 Task: Add filter "Normal" in priority.
Action: Mouse pressed left at (849, 263)
Screenshot: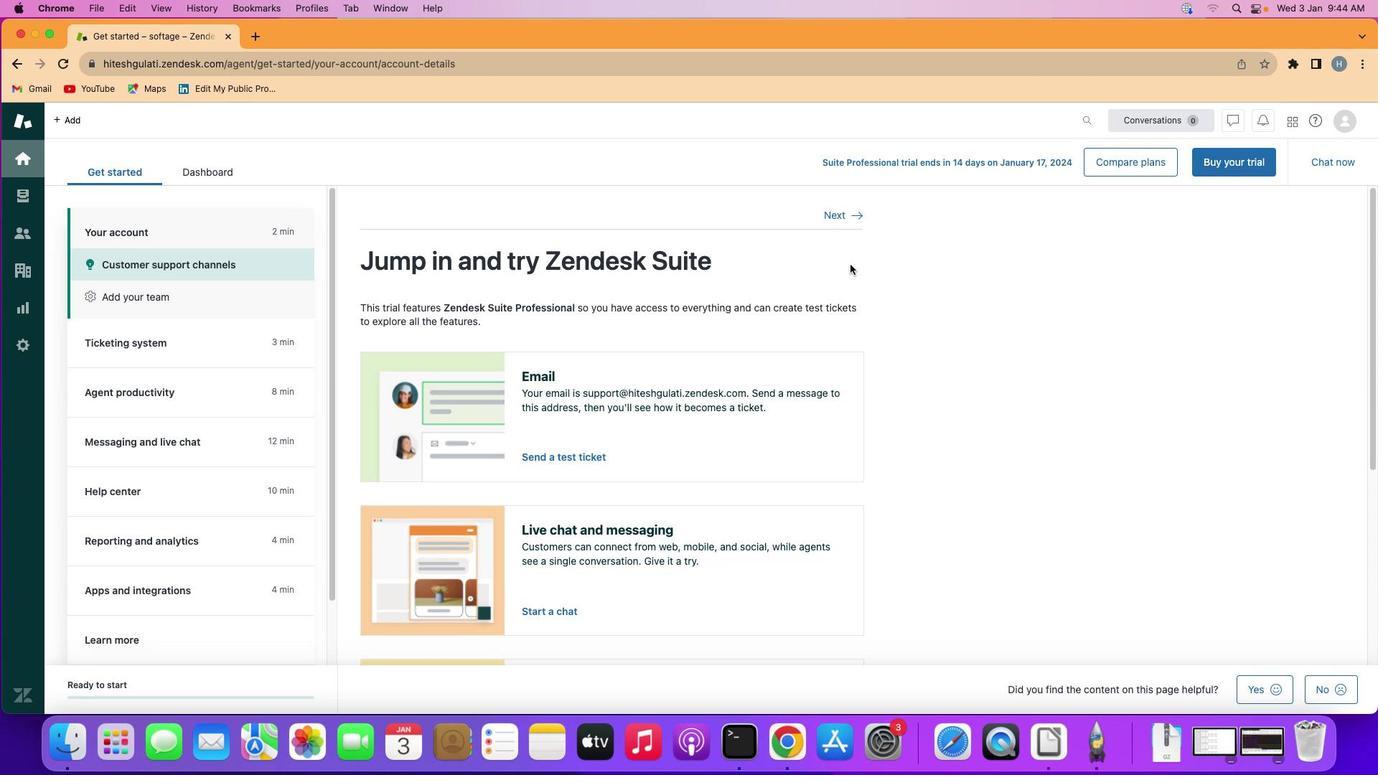 
Action: Mouse moved to (21, 193)
Screenshot: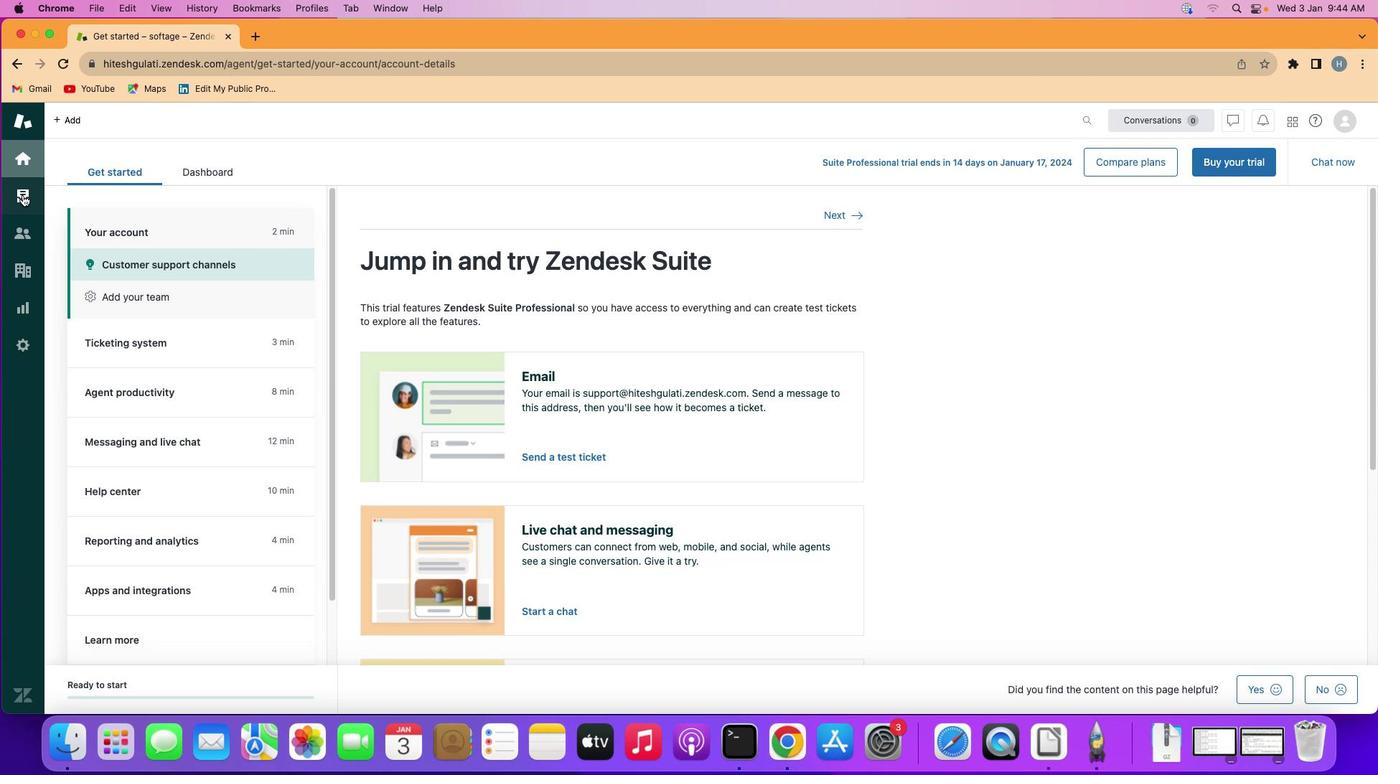 
Action: Mouse pressed left at (21, 193)
Screenshot: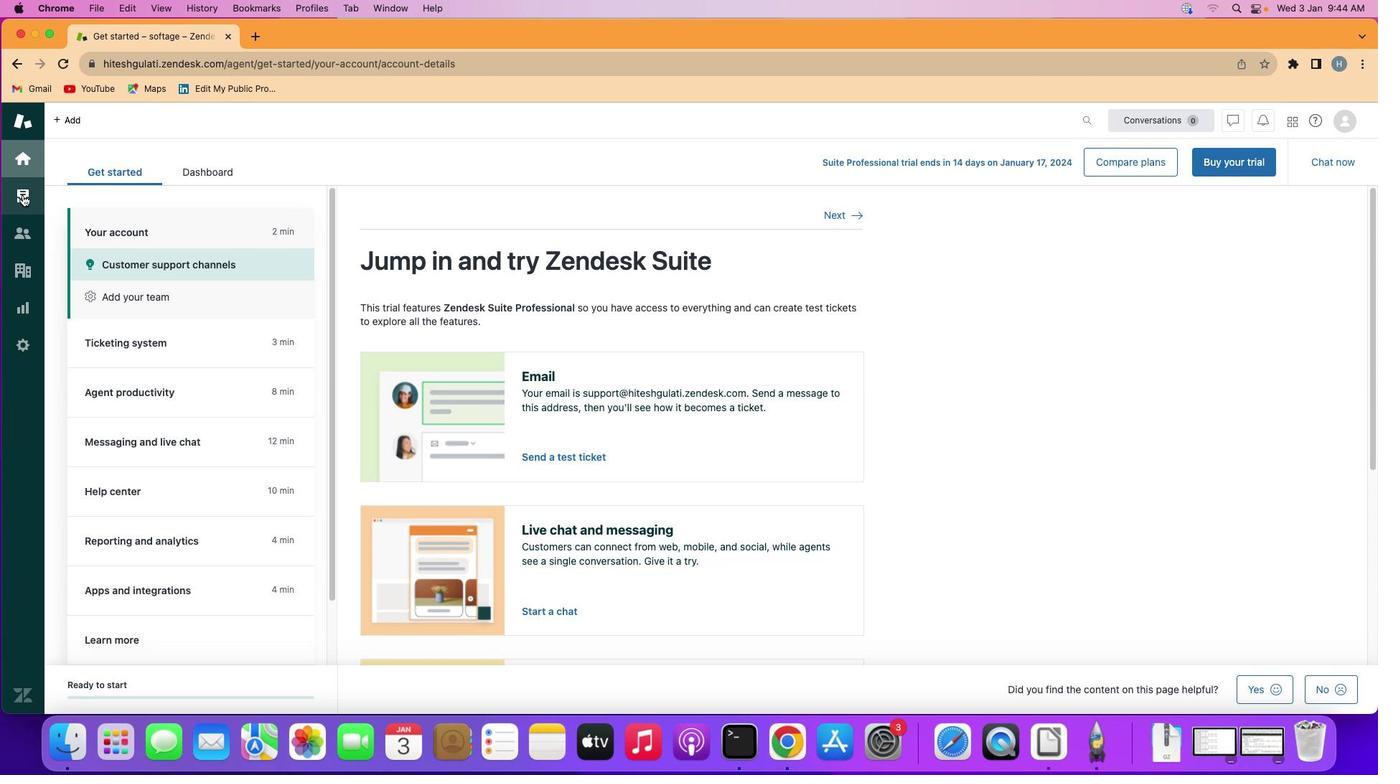 
Action: Mouse moved to (122, 299)
Screenshot: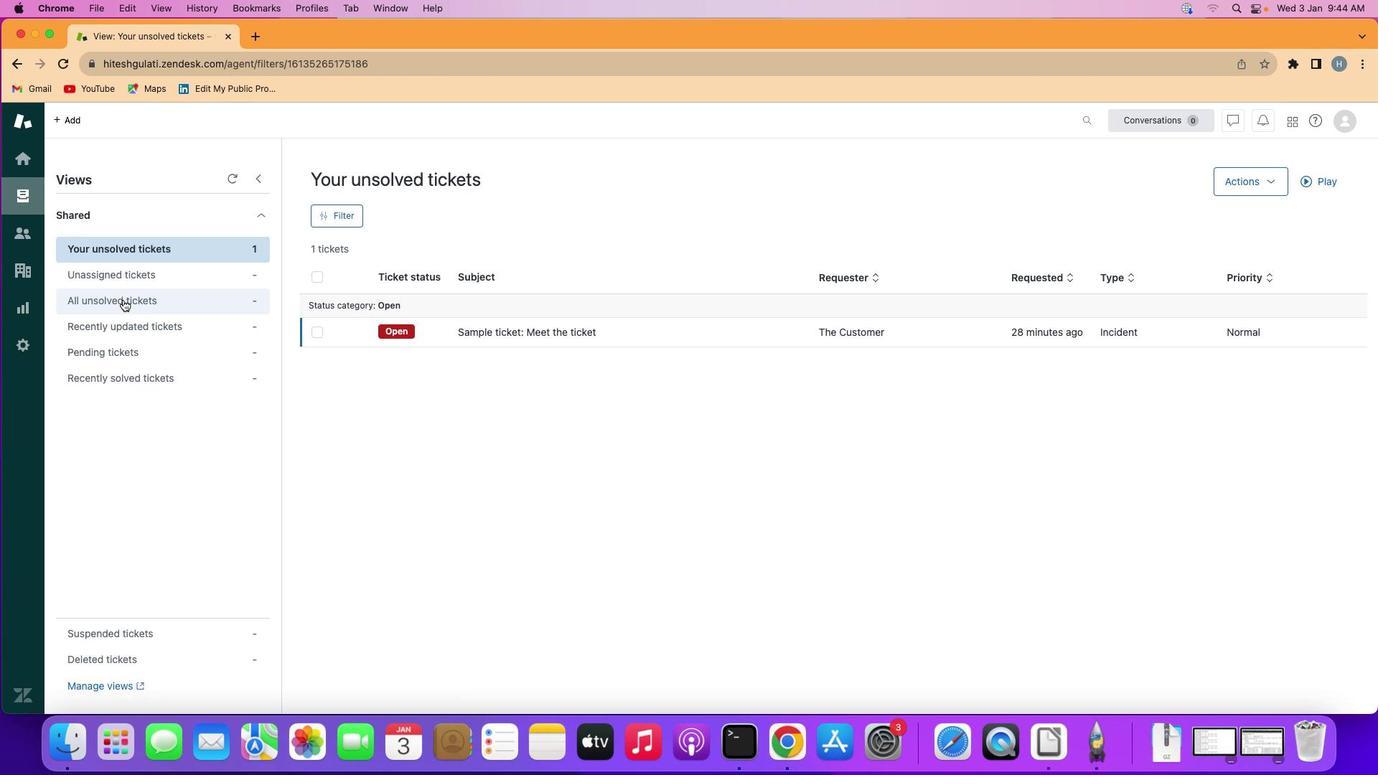 
Action: Mouse pressed left at (122, 299)
Screenshot: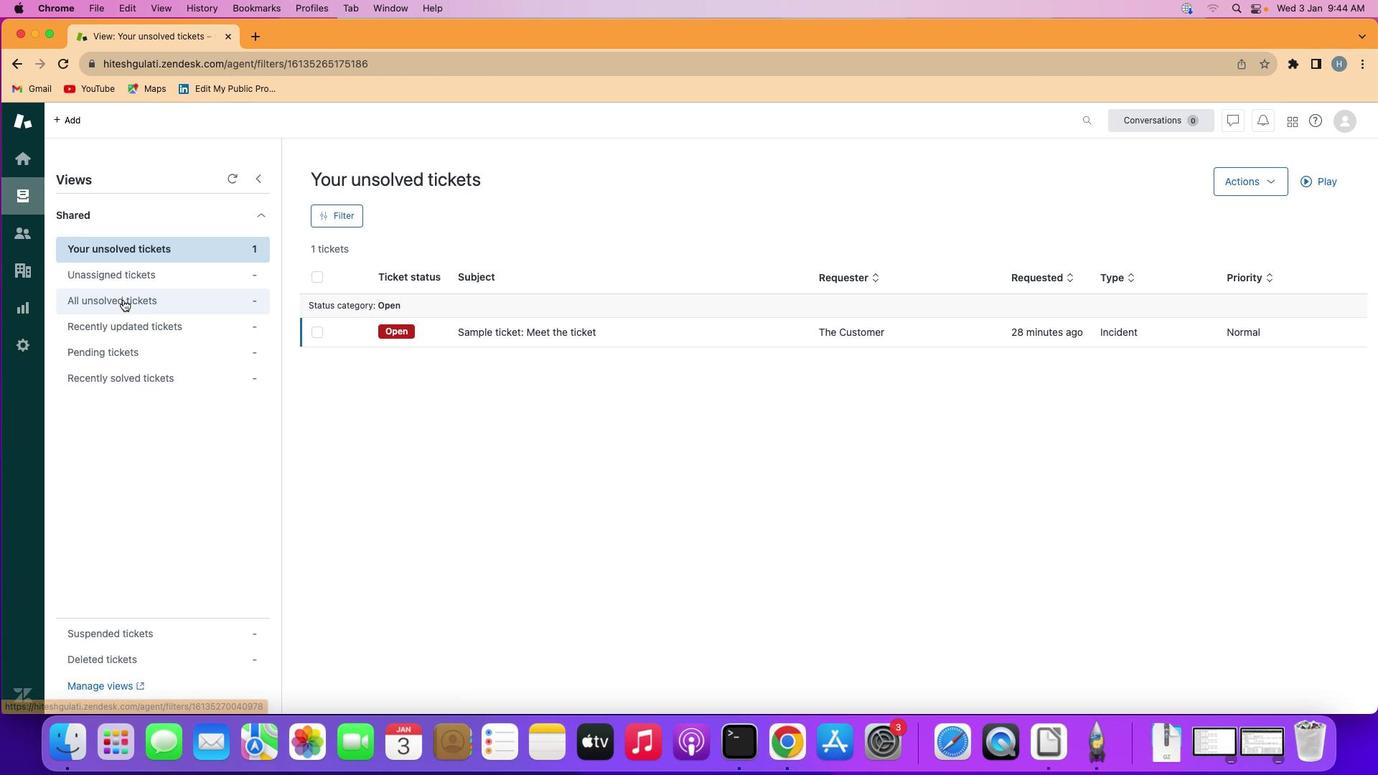 
Action: Mouse moved to (335, 218)
Screenshot: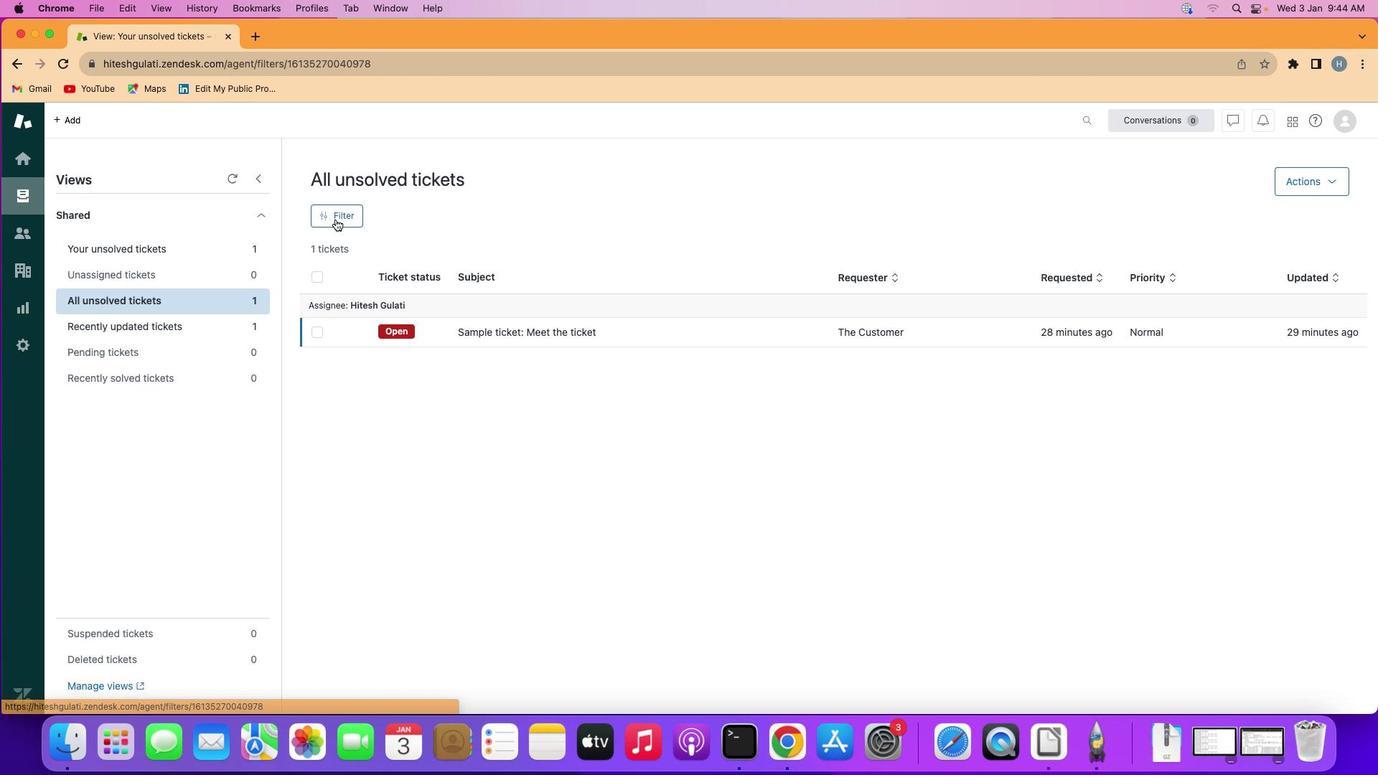
Action: Mouse pressed left at (335, 218)
Screenshot: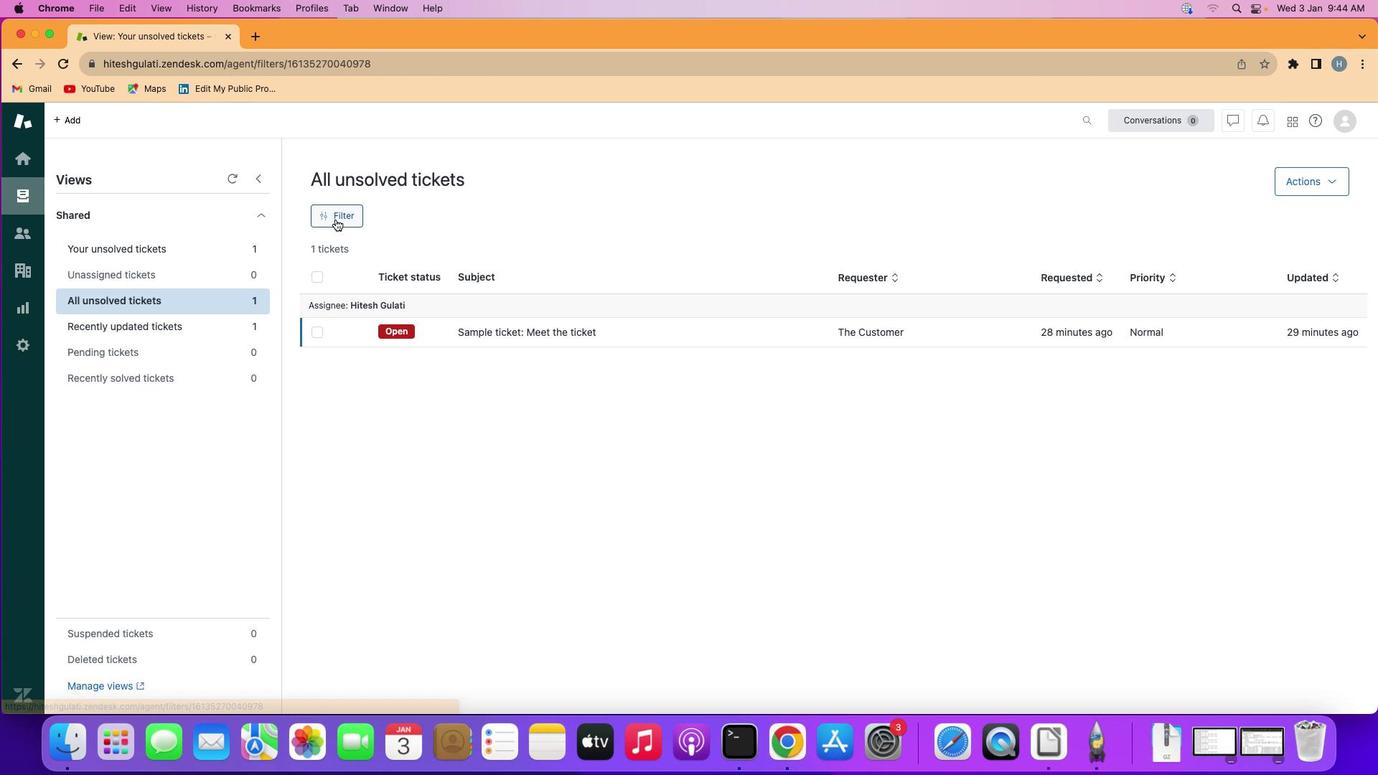 
Action: Mouse moved to (1157, 484)
Screenshot: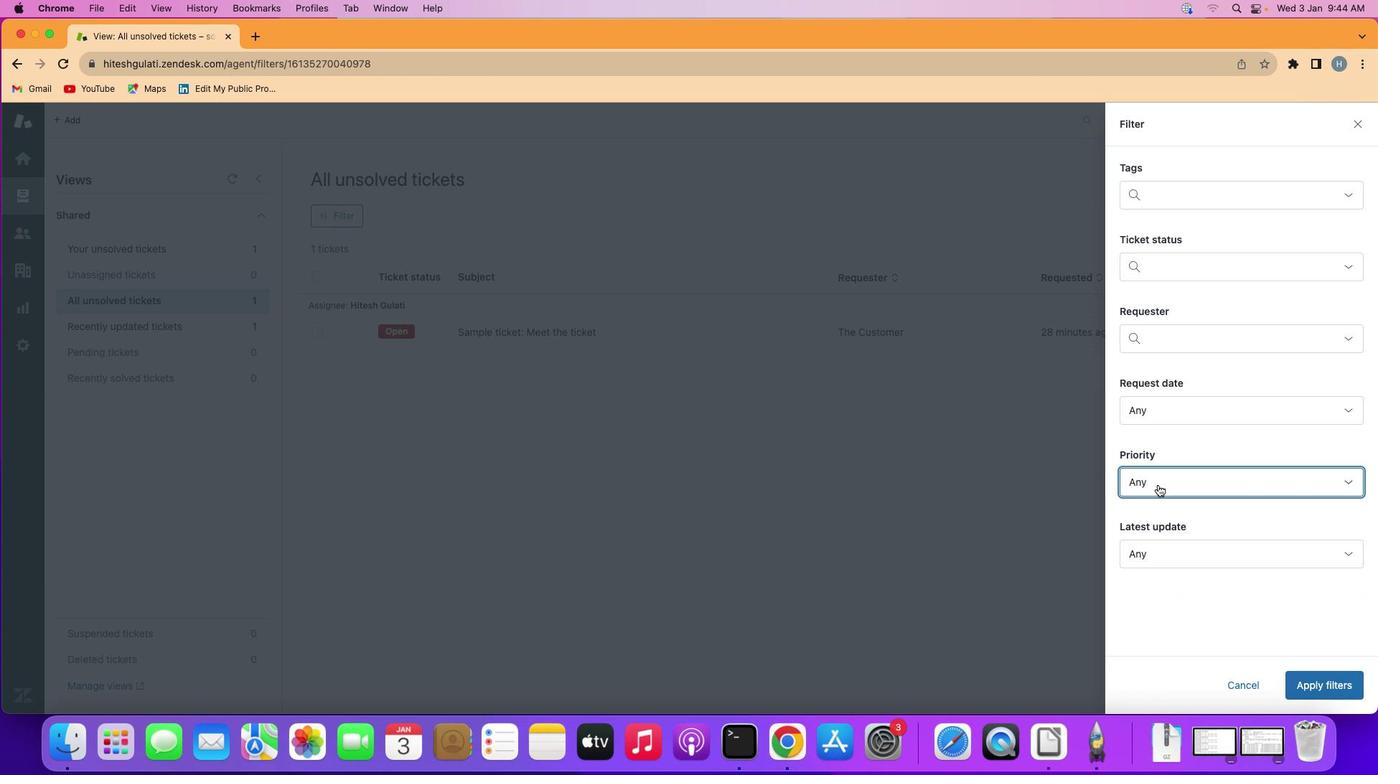 
Action: Mouse pressed left at (1157, 484)
Screenshot: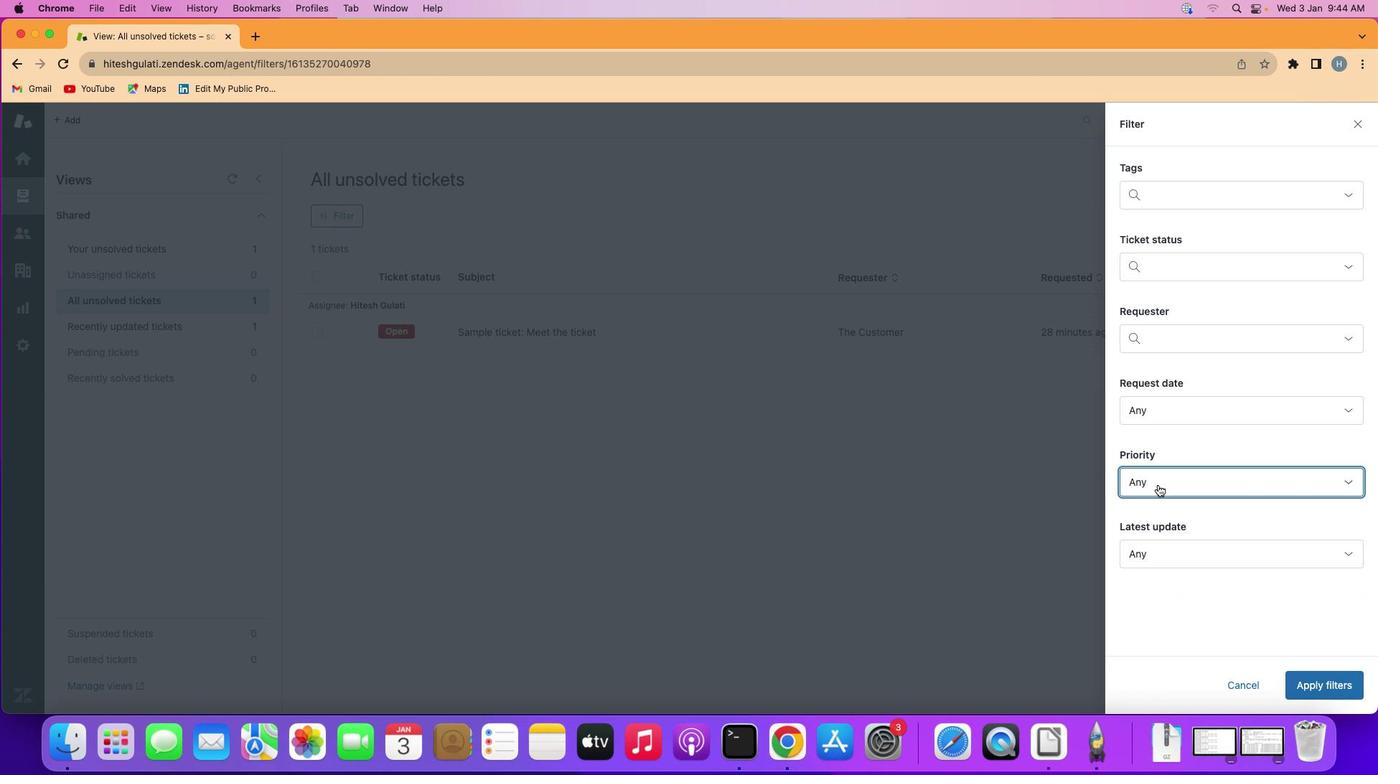 
Action: Mouse moved to (1200, 395)
Screenshot: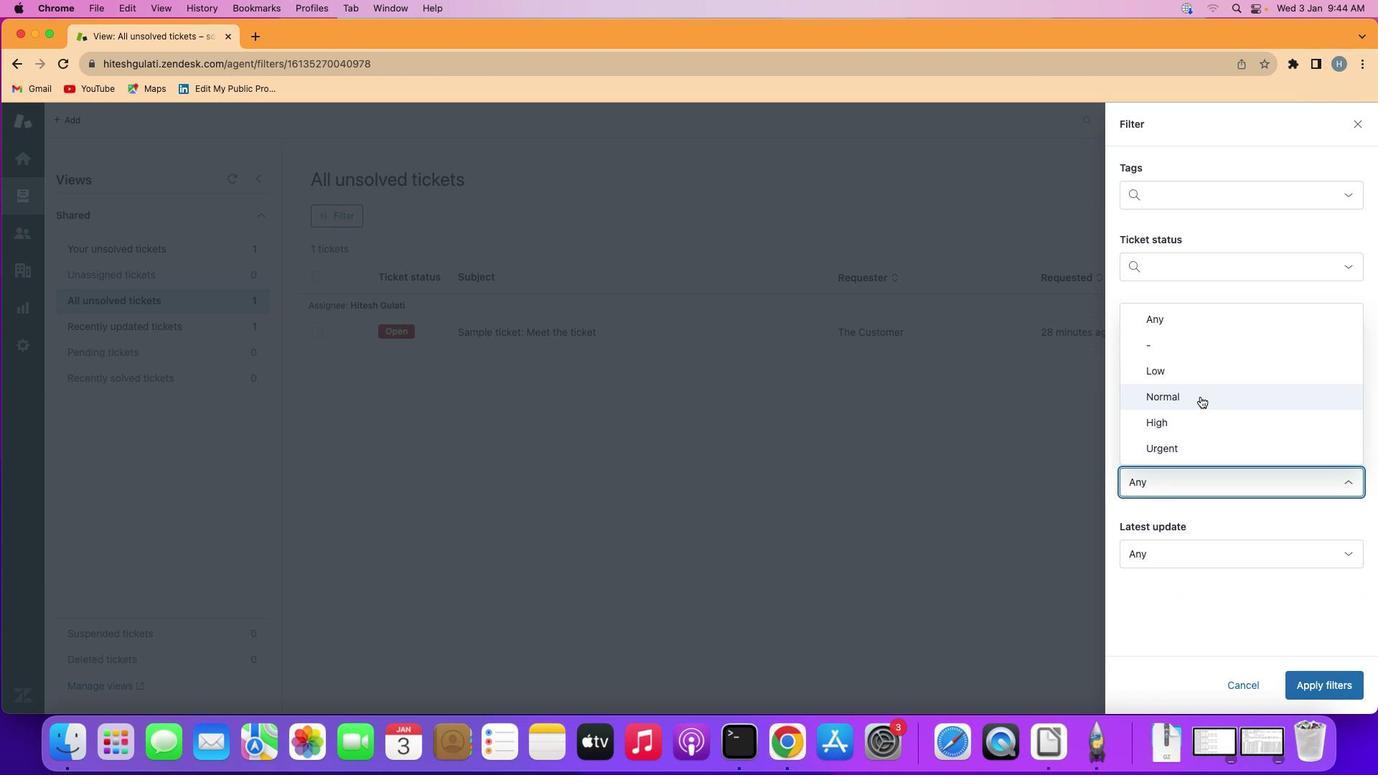 
Action: Mouse pressed left at (1200, 395)
Screenshot: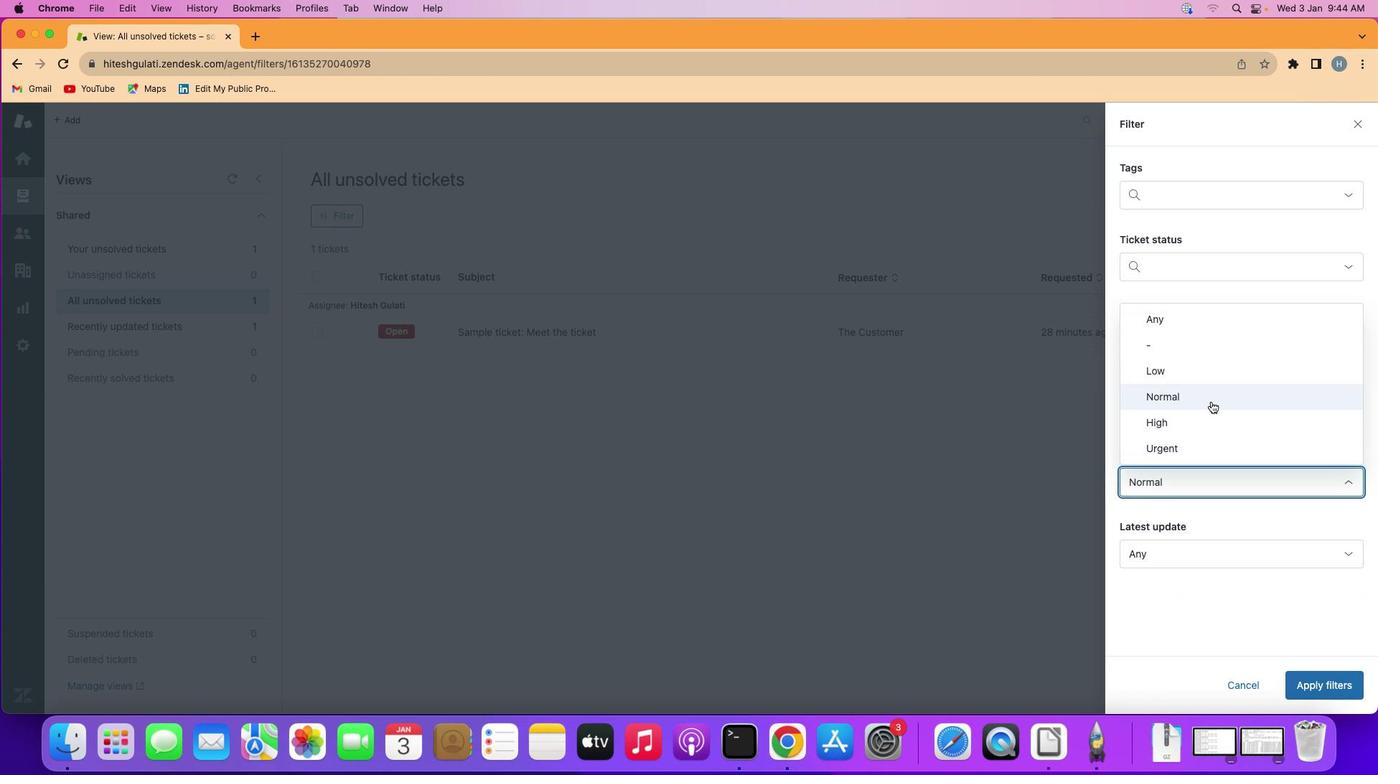 
Action: Mouse moved to (1311, 681)
Screenshot: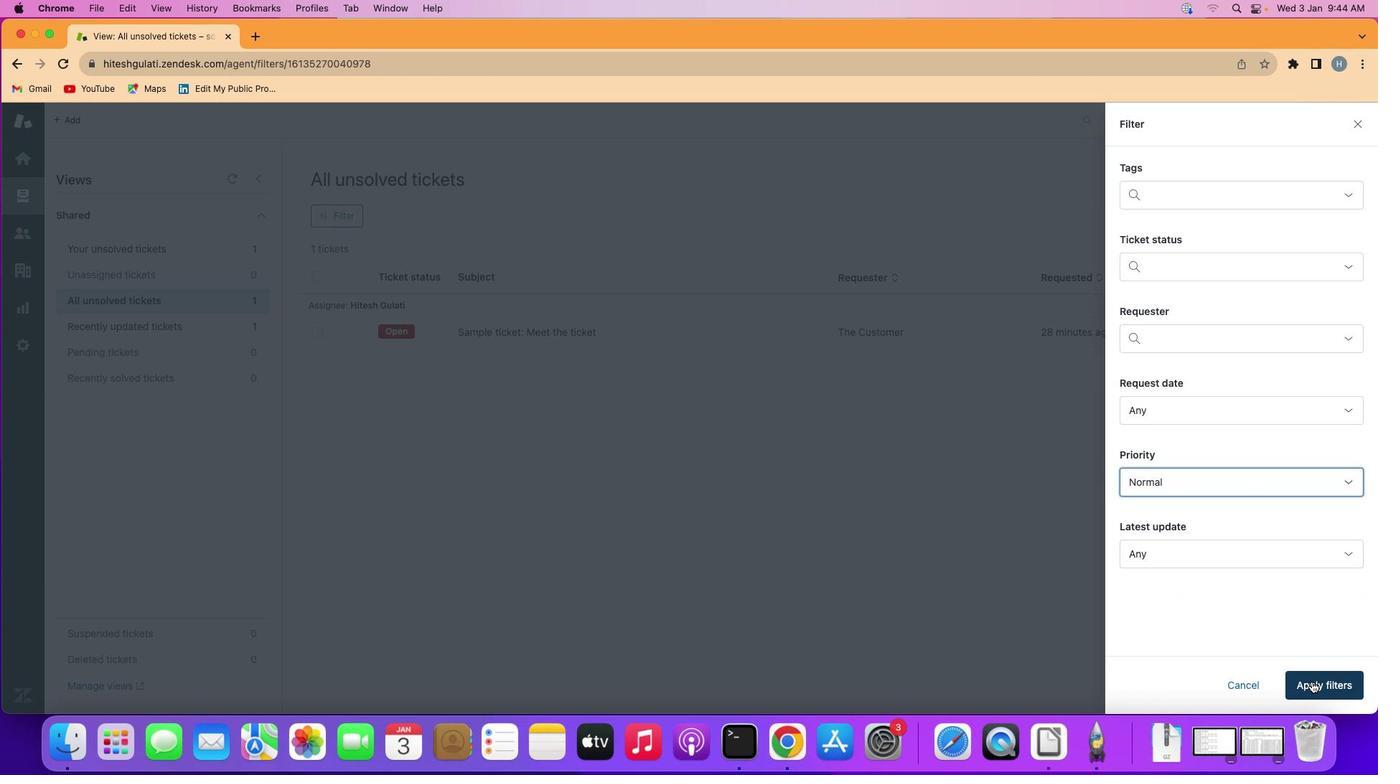 
Action: Mouse pressed left at (1311, 681)
Screenshot: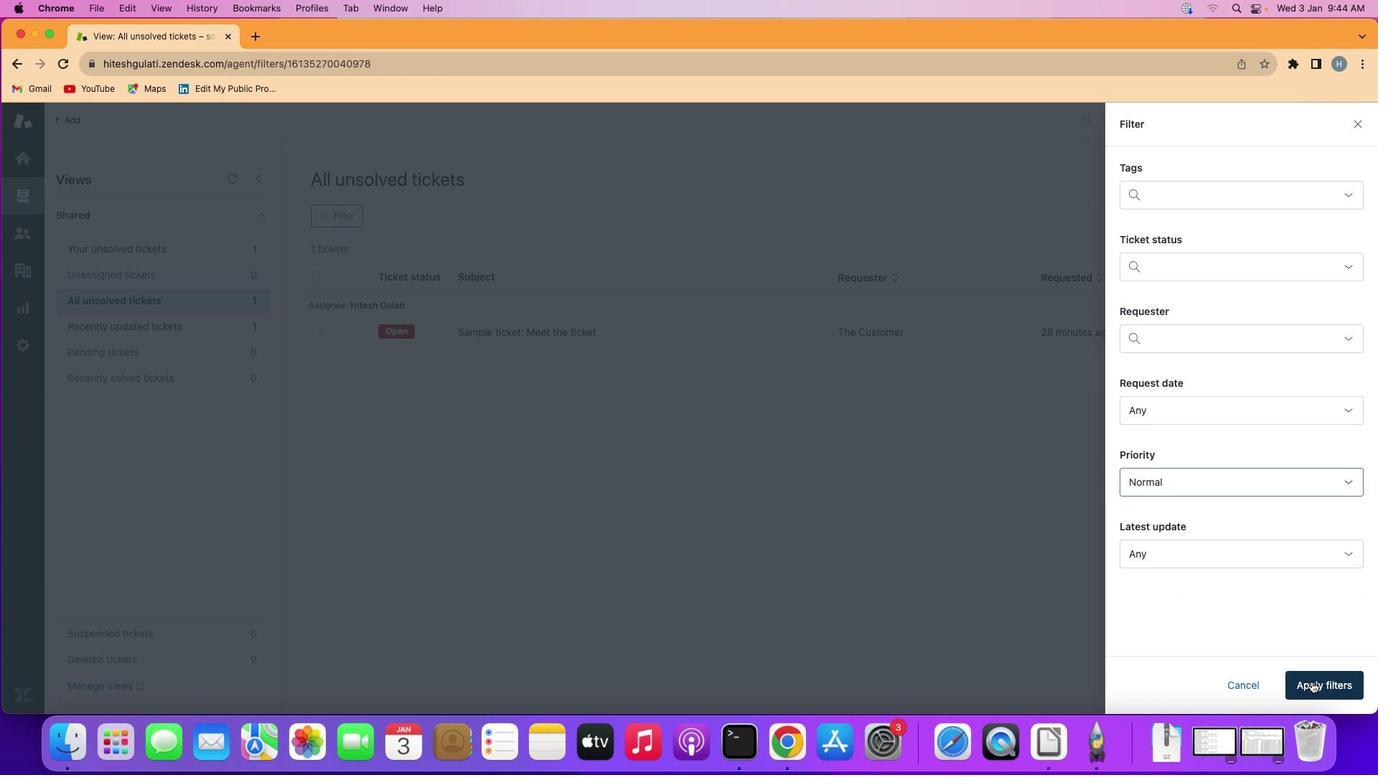 
Action: Mouse moved to (725, 451)
Screenshot: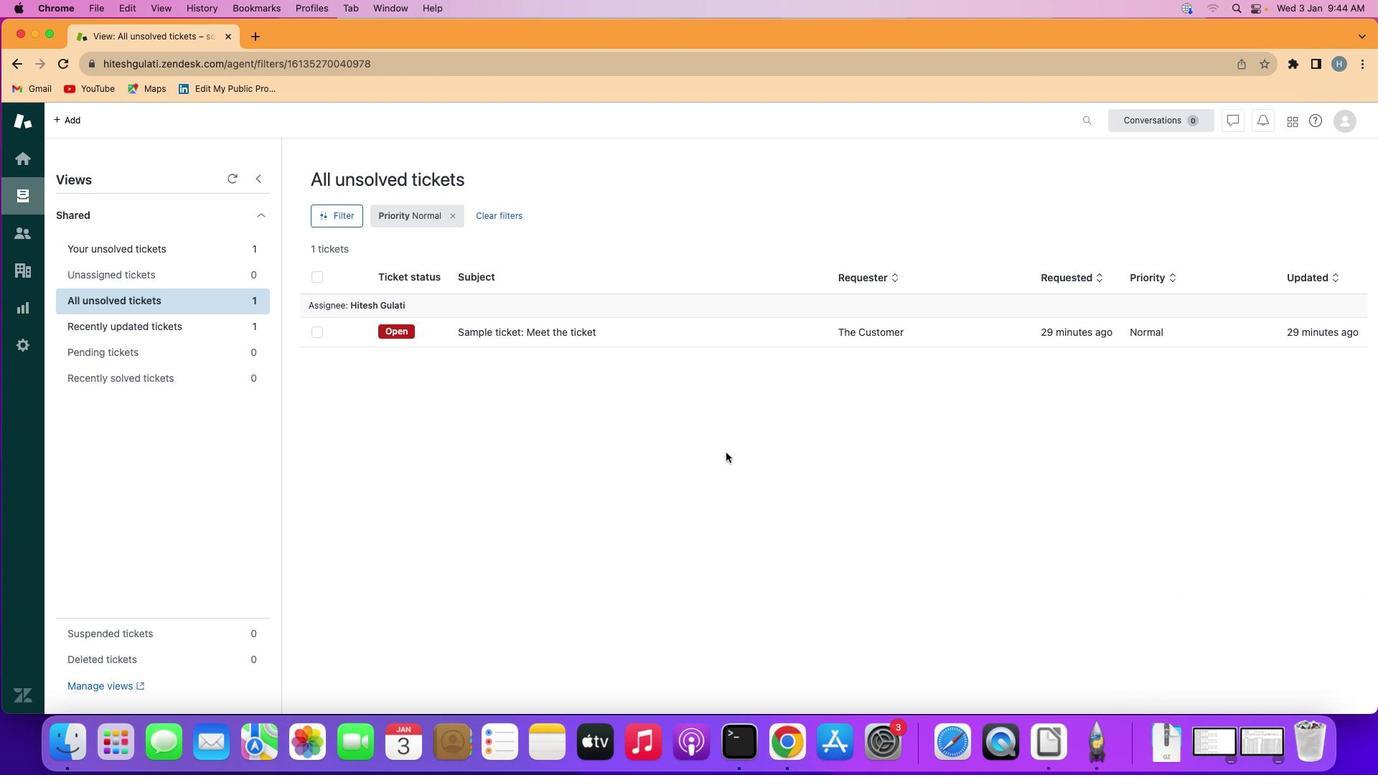 
